 Task: Select the show-errors option in the on-task errors.
Action: Mouse moved to (11, 476)
Screenshot: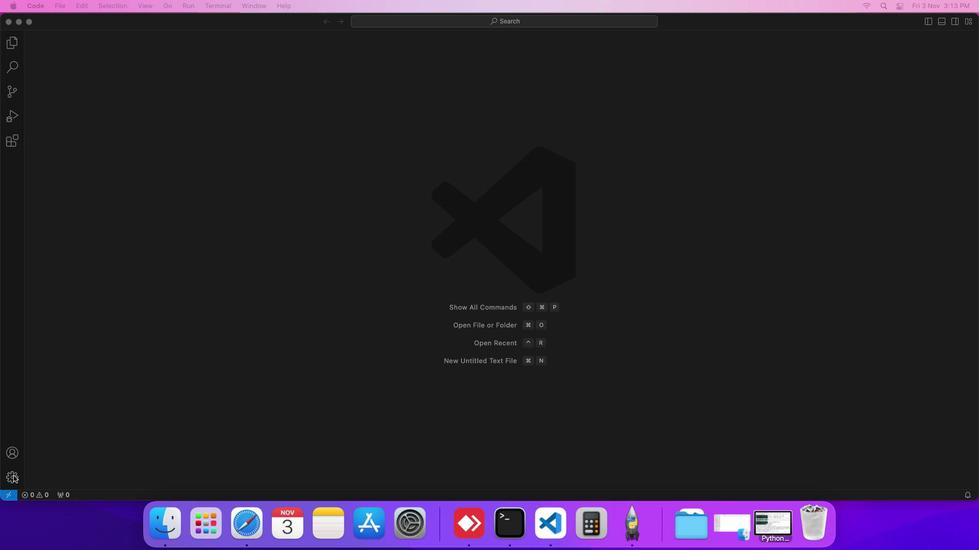 
Action: Mouse pressed left at (11, 476)
Screenshot: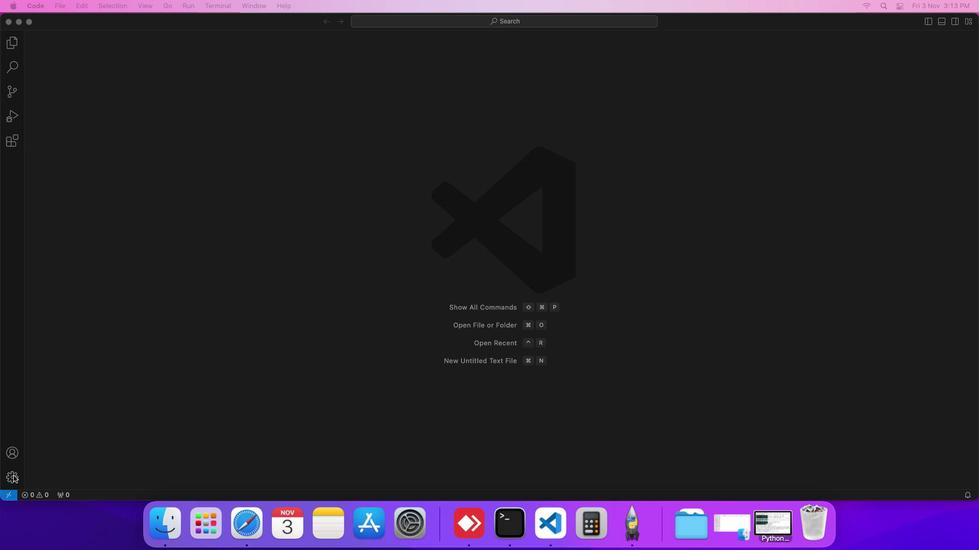 
Action: Mouse moved to (54, 395)
Screenshot: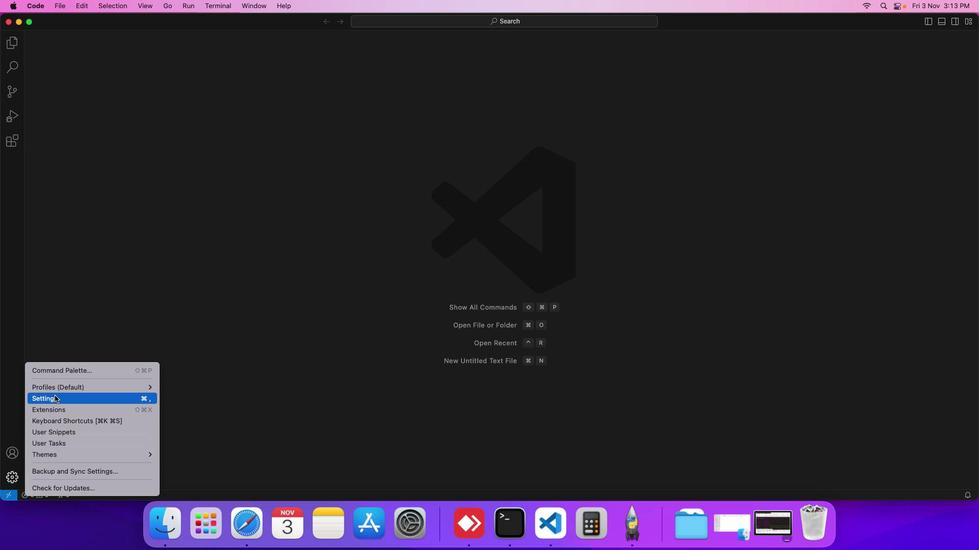 
Action: Mouse pressed left at (54, 395)
Screenshot: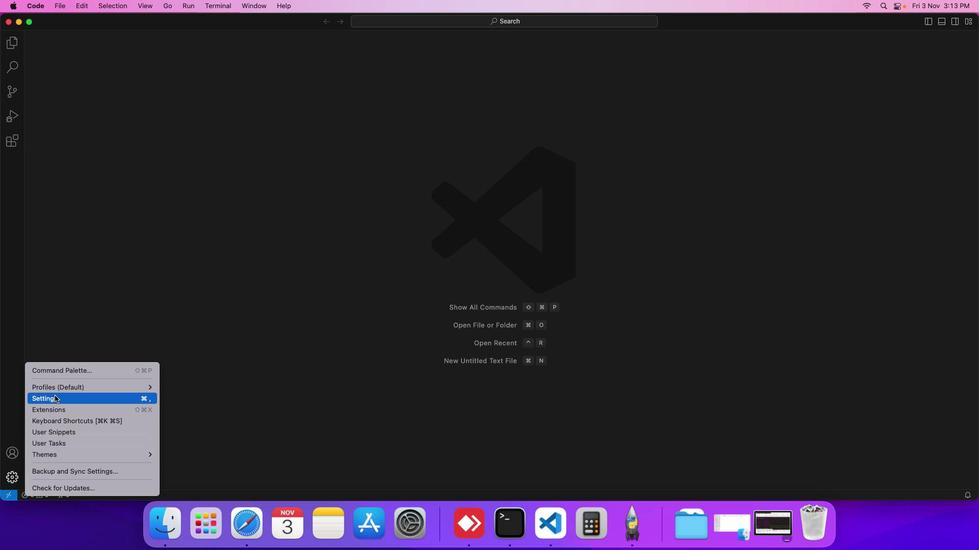 
Action: Mouse moved to (255, 147)
Screenshot: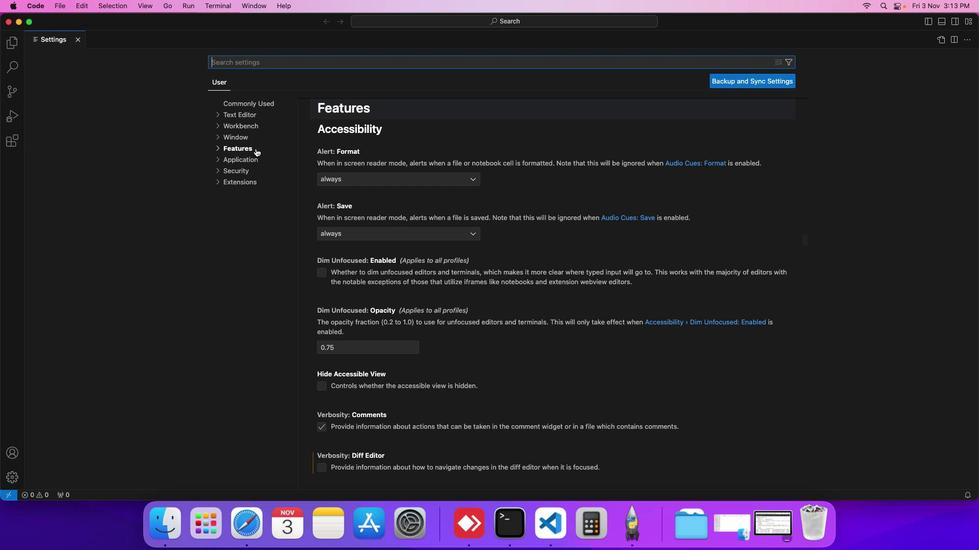 
Action: Mouse pressed left at (255, 147)
Screenshot: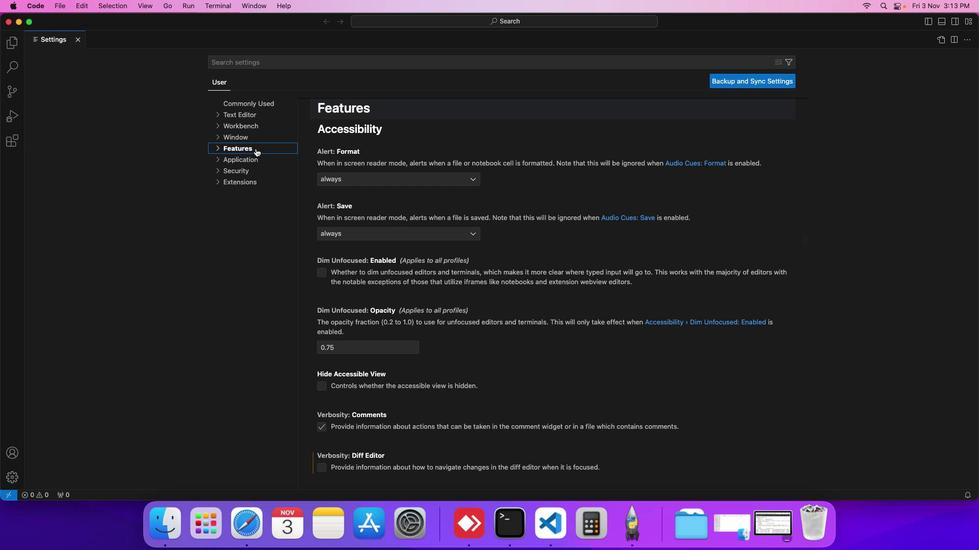 
Action: Mouse moved to (247, 193)
Screenshot: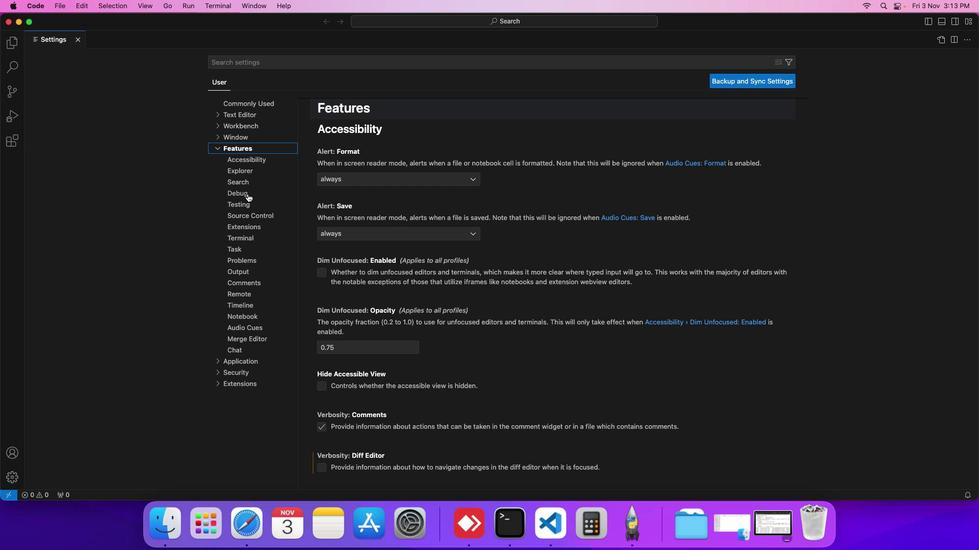
Action: Mouse pressed left at (247, 193)
Screenshot: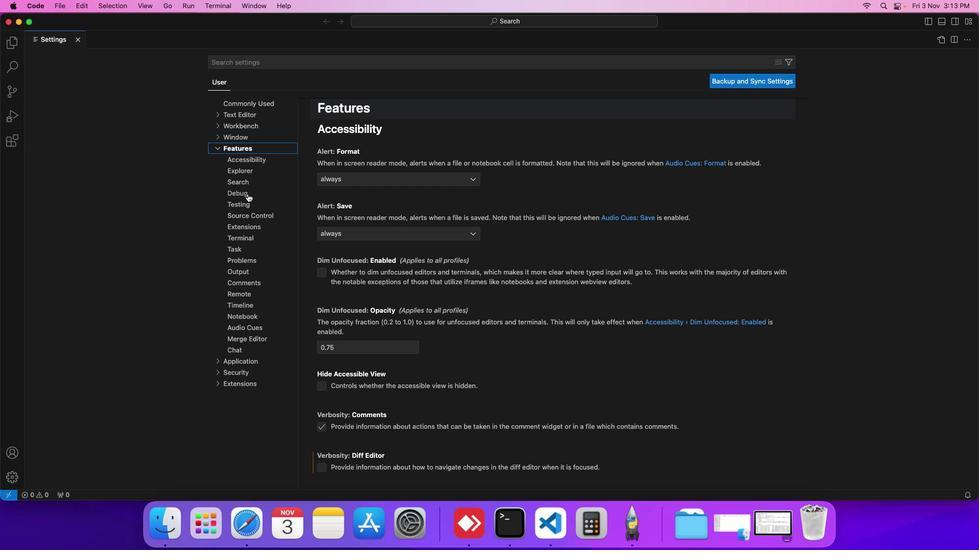 
Action: Mouse moved to (397, 349)
Screenshot: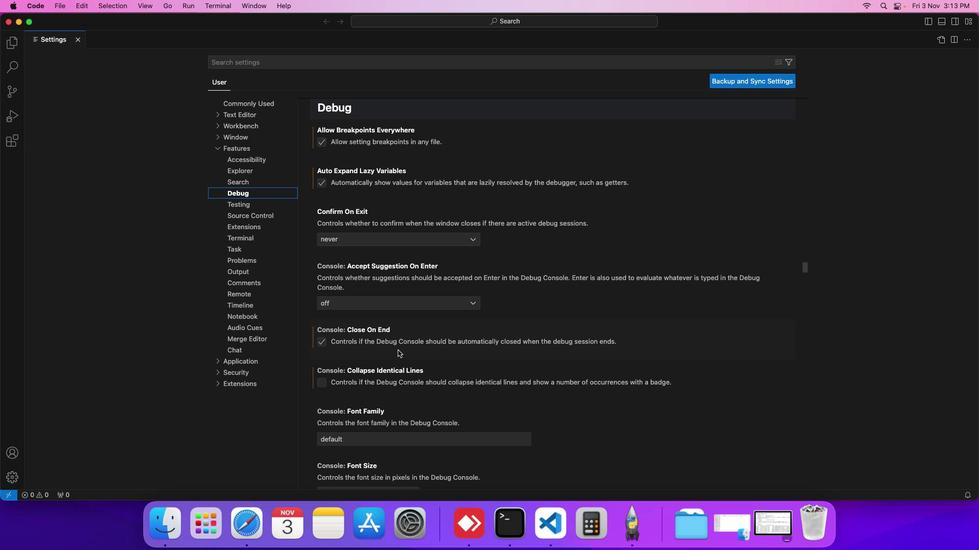 
Action: Mouse scrolled (397, 349) with delta (0, 0)
Screenshot: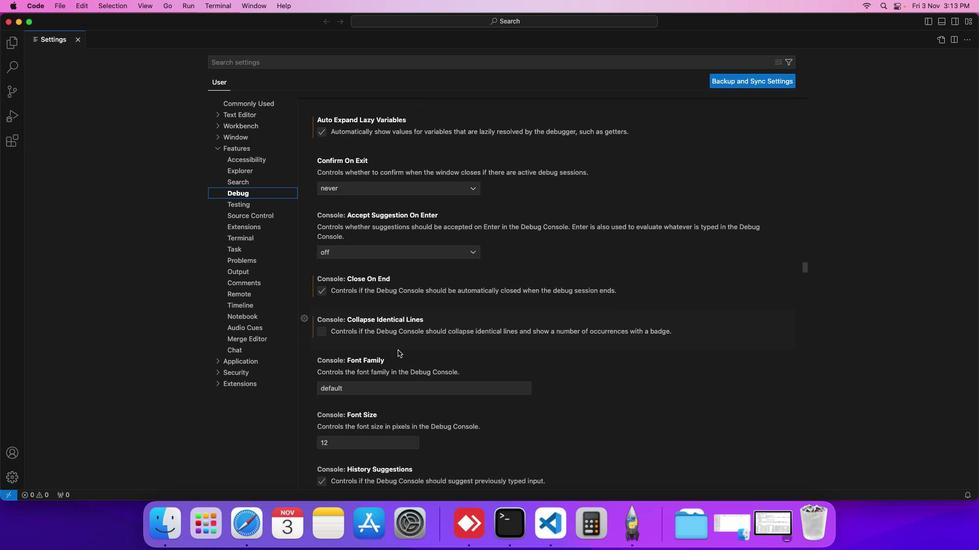 
Action: Mouse scrolled (397, 349) with delta (0, 0)
Screenshot: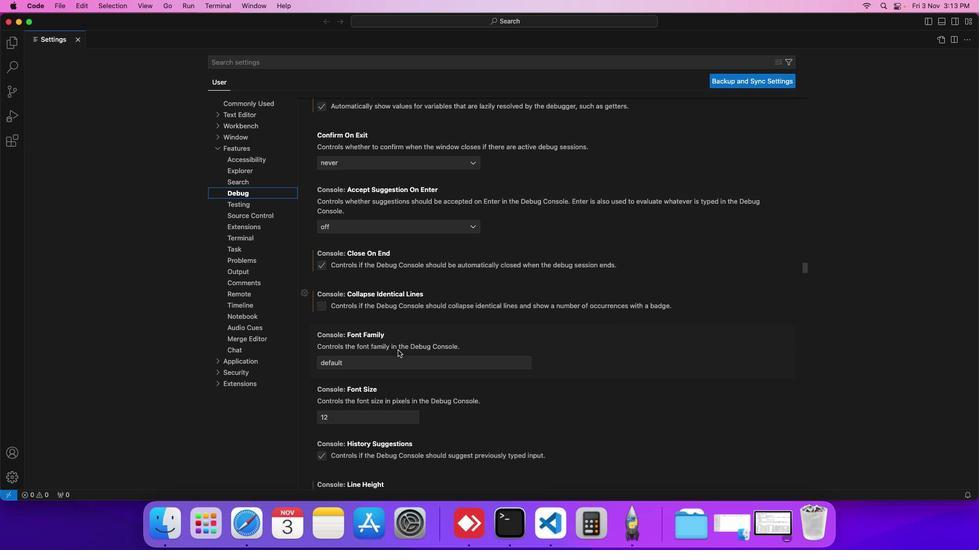 
Action: Mouse scrolled (397, 349) with delta (0, 0)
Screenshot: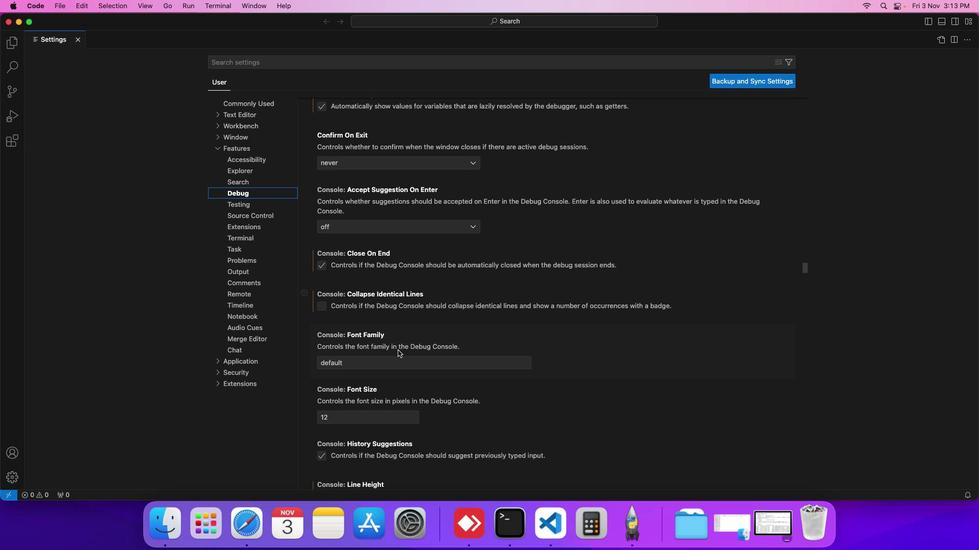 
Action: Mouse scrolled (397, 349) with delta (0, 0)
Screenshot: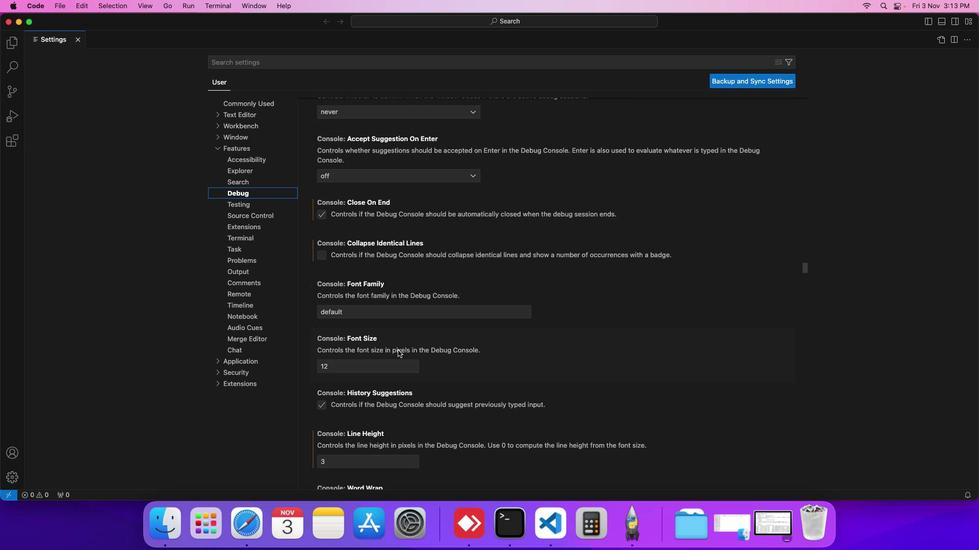 
Action: Mouse scrolled (397, 349) with delta (0, 0)
Screenshot: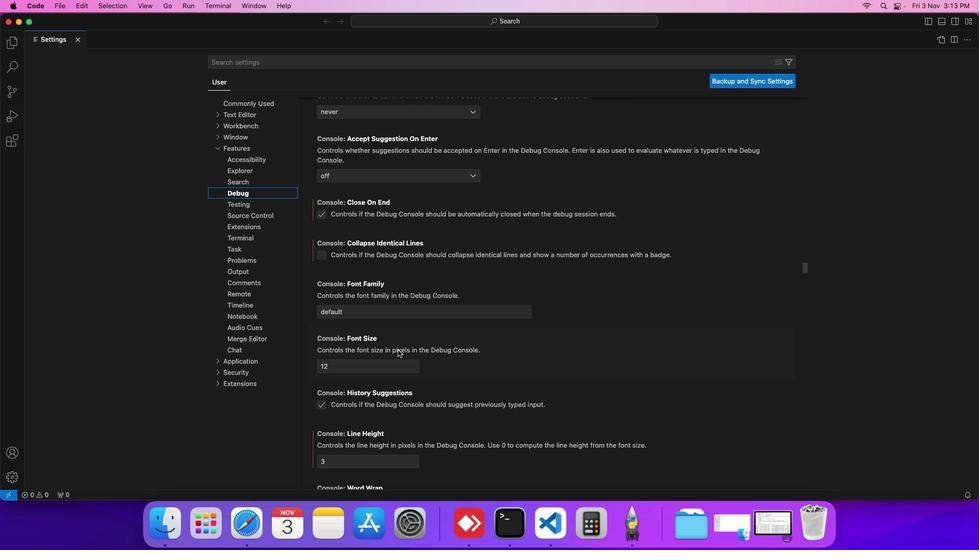 
Action: Mouse scrolled (397, 349) with delta (0, 0)
Screenshot: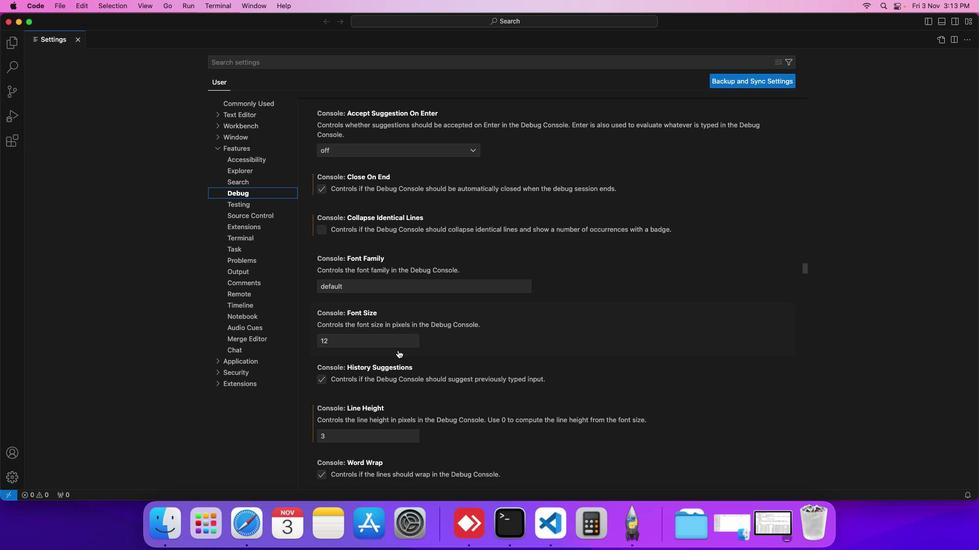 
Action: Mouse scrolled (397, 349) with delta (0, 0)
Screenshot: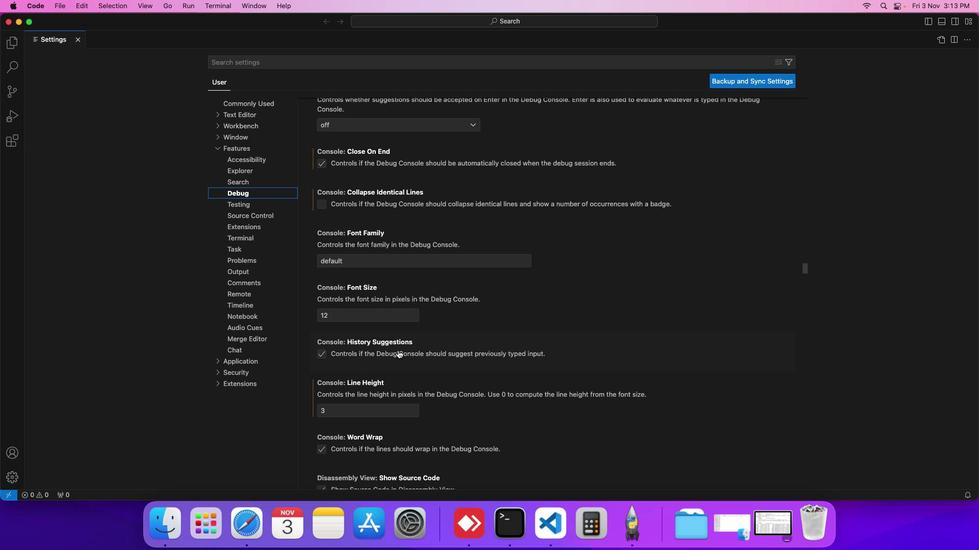 
Action: Mouse scrolled (397, 349) with delta (0, 0)
Screenshot: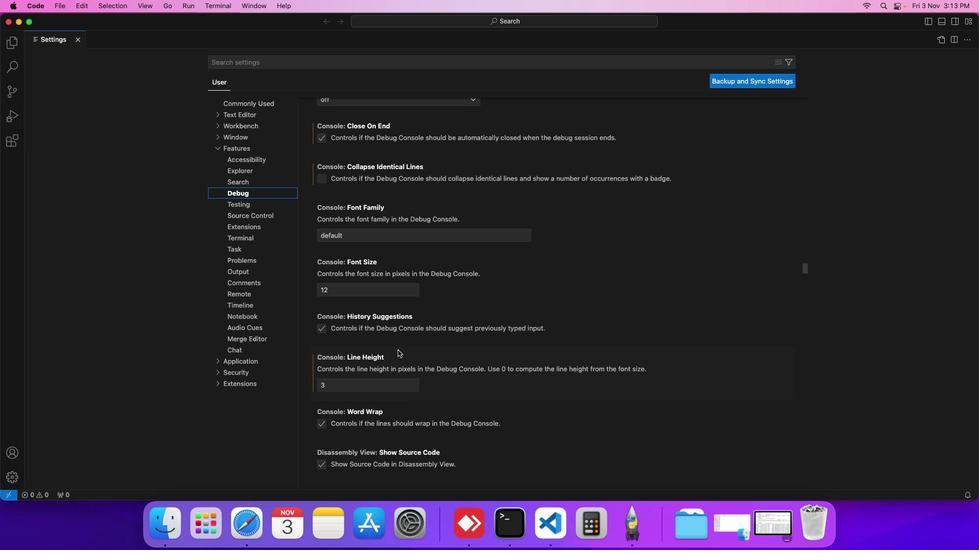 
Action: Mouse scrolled (397, 349) with delta (0, 0)
Screenshot: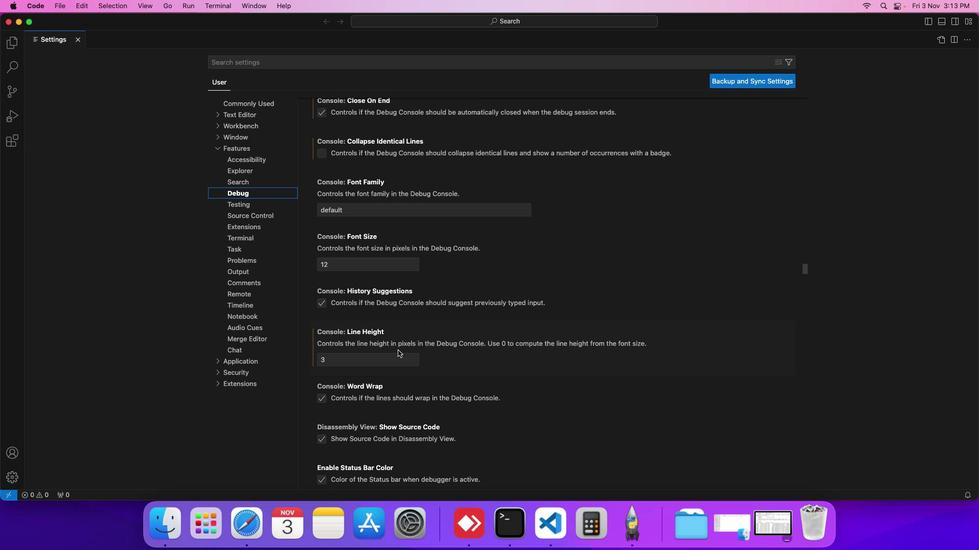 
Action: Mouse scrolled (397, 349) with delta (0, 0)
Screenshot: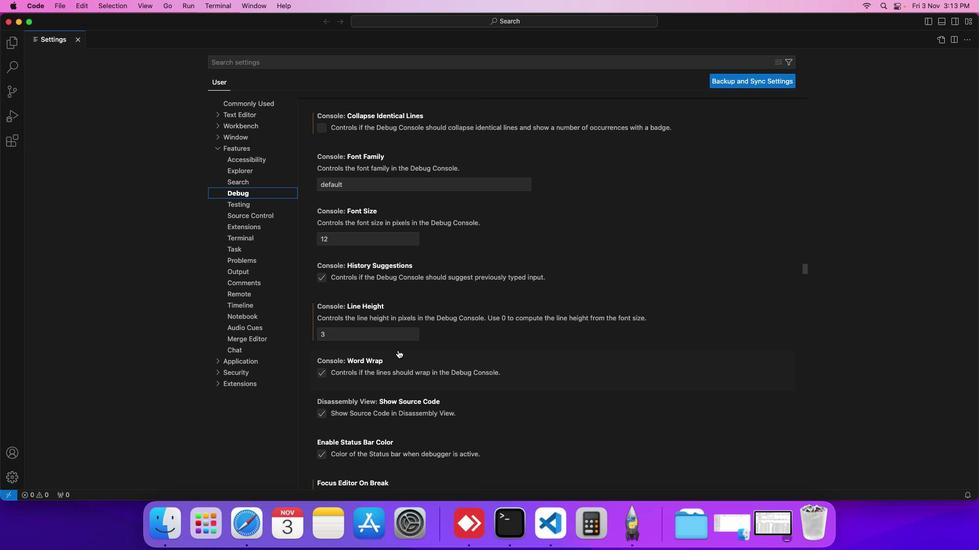 
Action: Mouse scrolled (397, 349) with delta (0, 0)
Screenshot: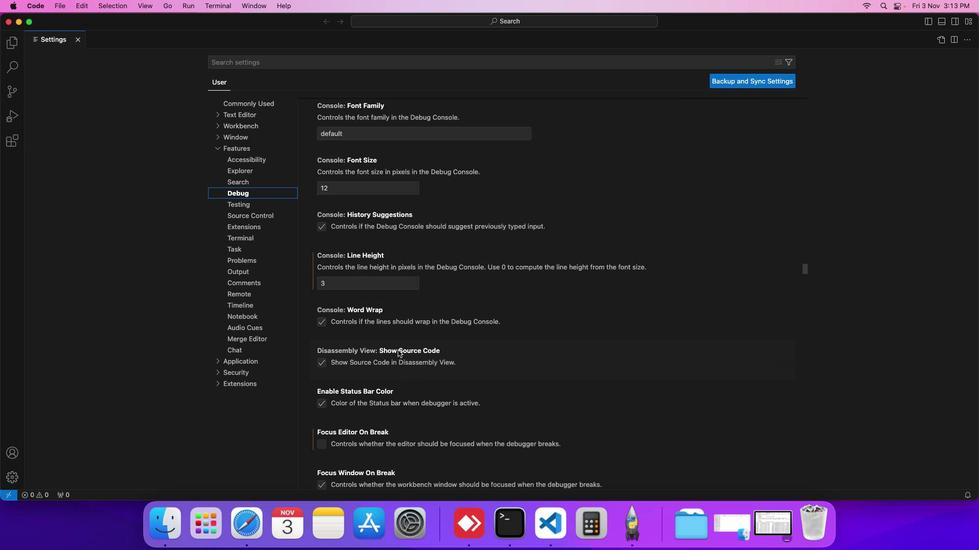 
Action: Mouse scrolled (397, 349) with delta (0, 0)
Screenshot: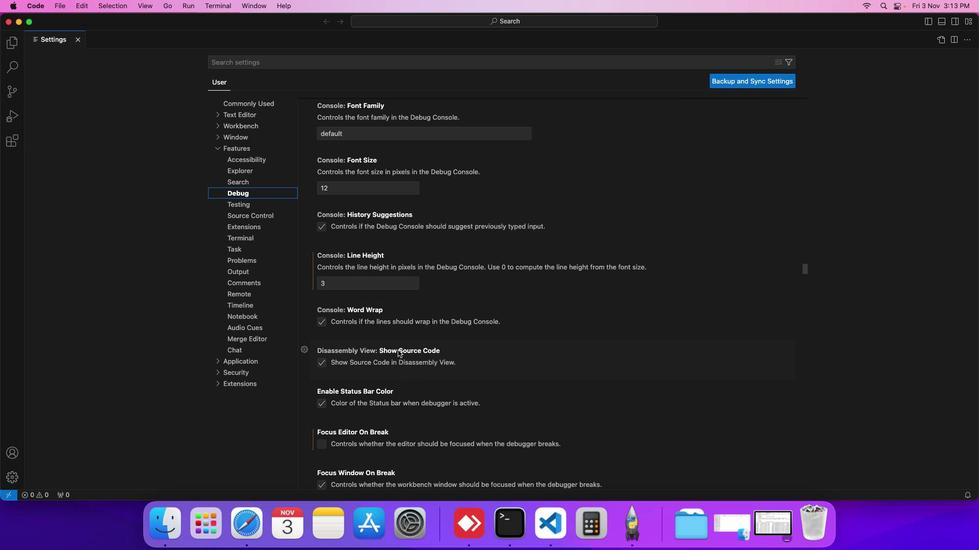 
Action: Mouse scrolled (397, 349) with delta (0, 0)
Screenshot: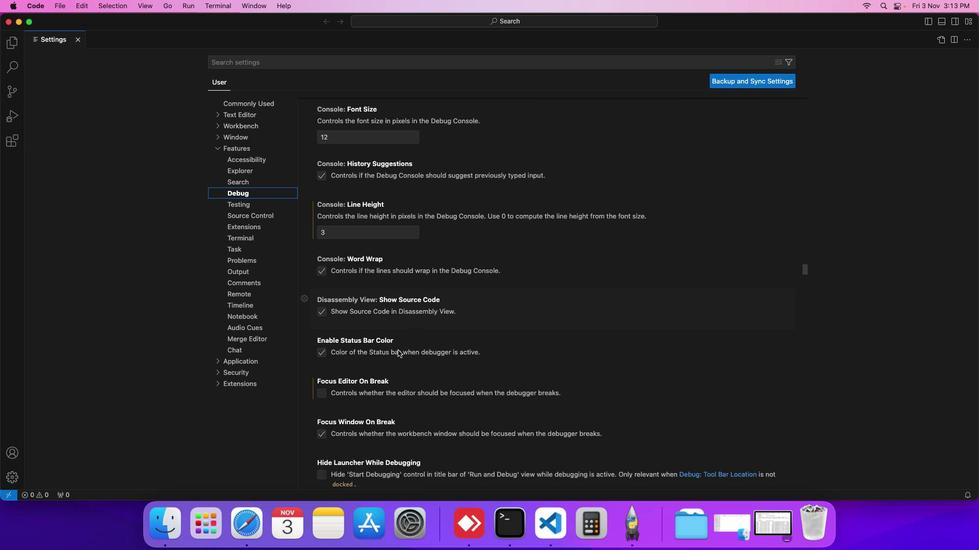 
Action: Mouse scrolled (397, 349) with delta (0, 0)
Screenshot: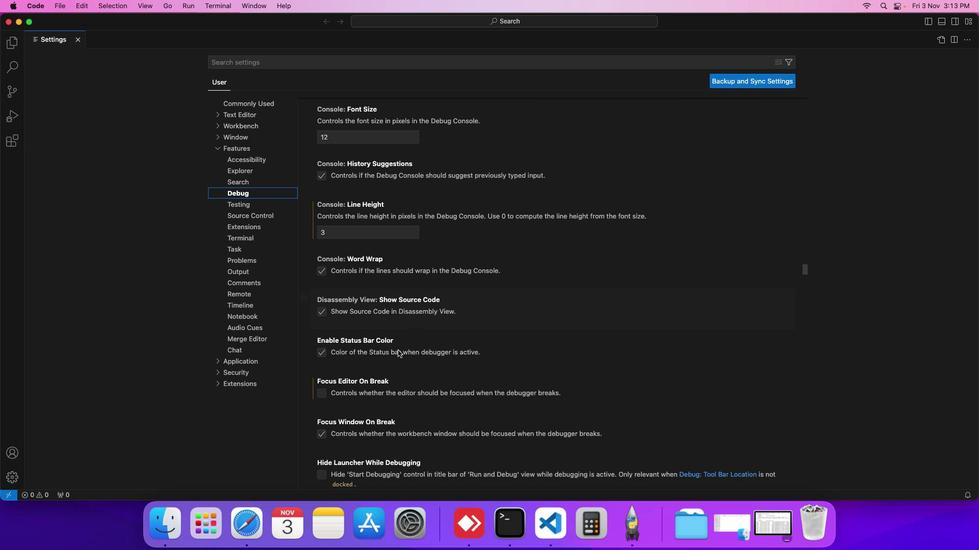 
Action: Mouse scrolled (397, 349) with delta (0, 0)
Screenshot: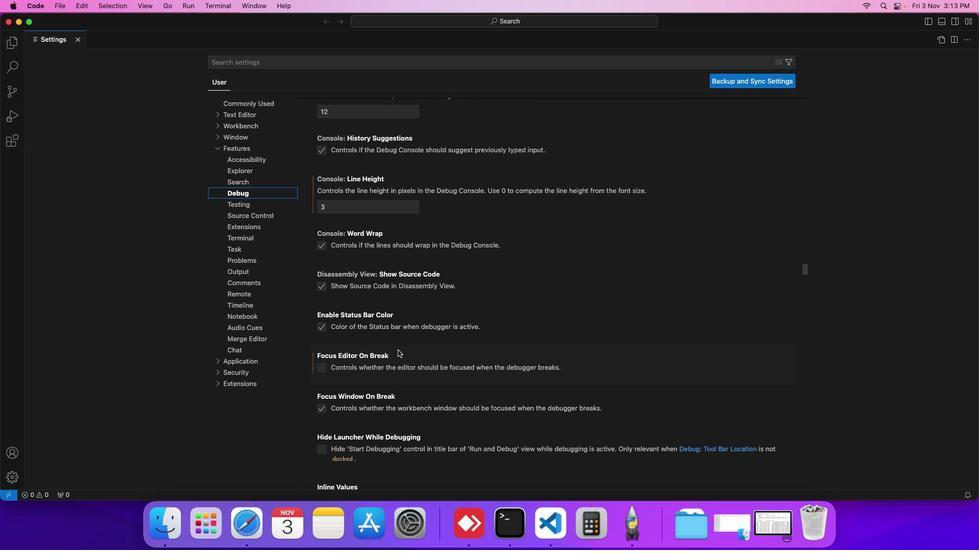 
Action: Mouse scrolled (397, 349) with delta (0, 0)
Screenshot: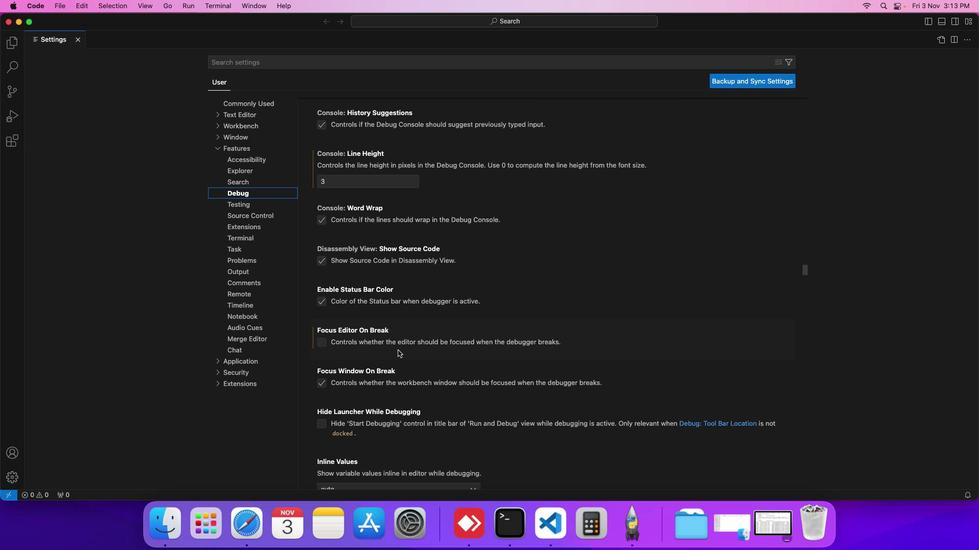 
Action: Mouse scrolled (397, 349) with delta (0, 0)
Screenshot: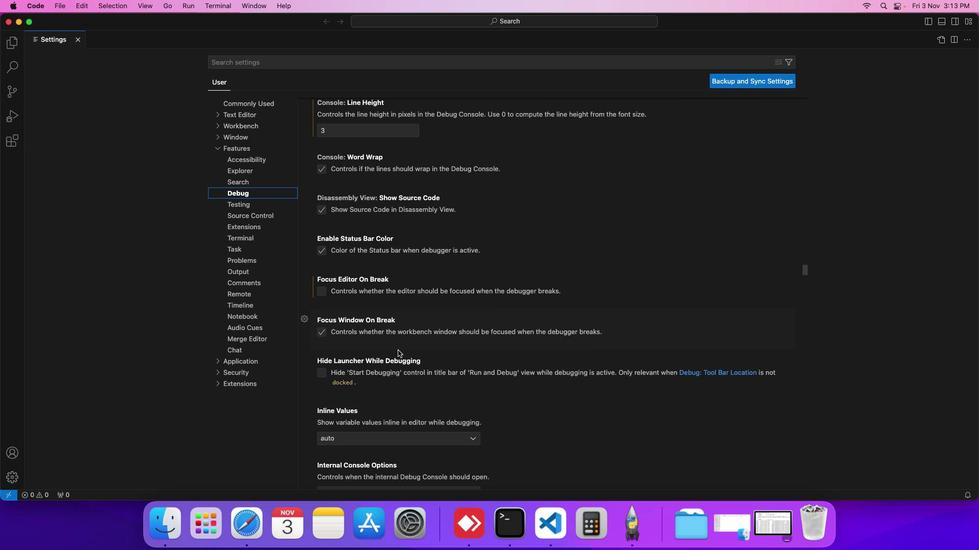 
Action: Mouse scrolled (397, 349) with delta (0, 0)
Screenshot: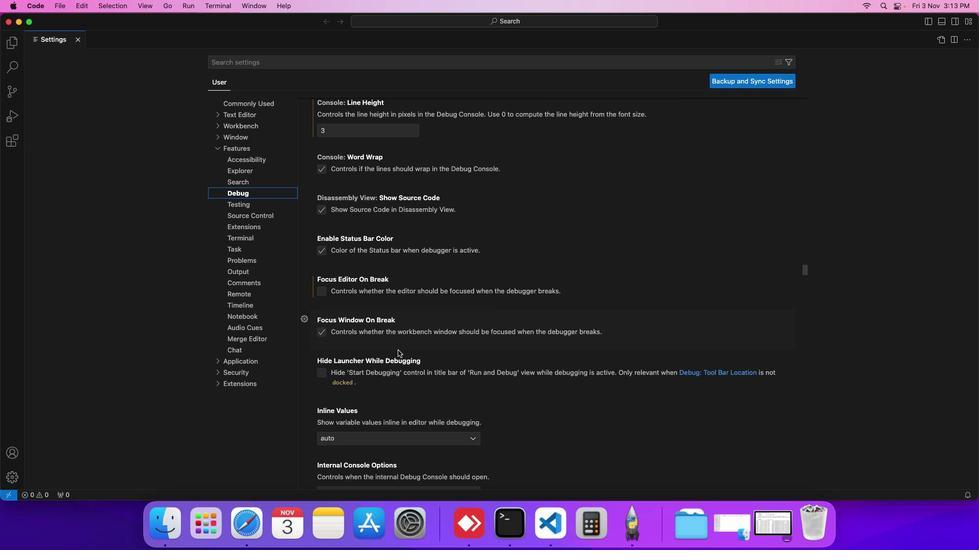 
Action: Mouse scrolled (397, 349) with delta (0, 0)
Screenshot: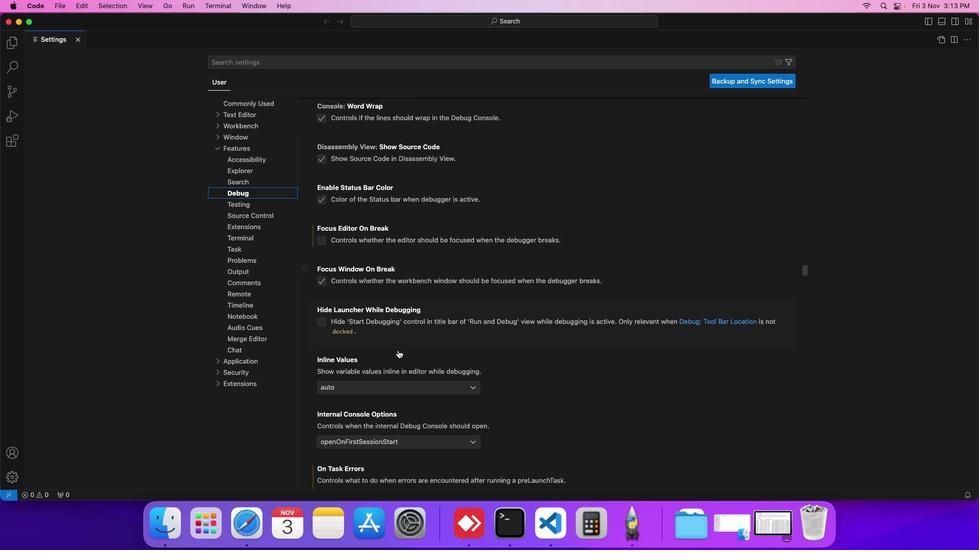 
Action: Mouse scrolled (397, 349) with delta (0, 0)
Screenshot: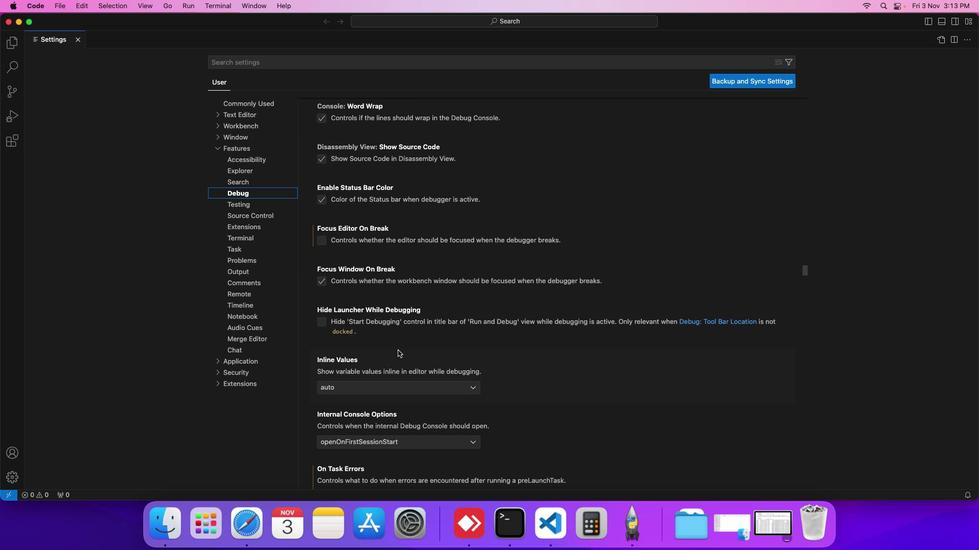 
Action: Mouse scrolled (397, 349) with delta (0, 0)
Screenshot: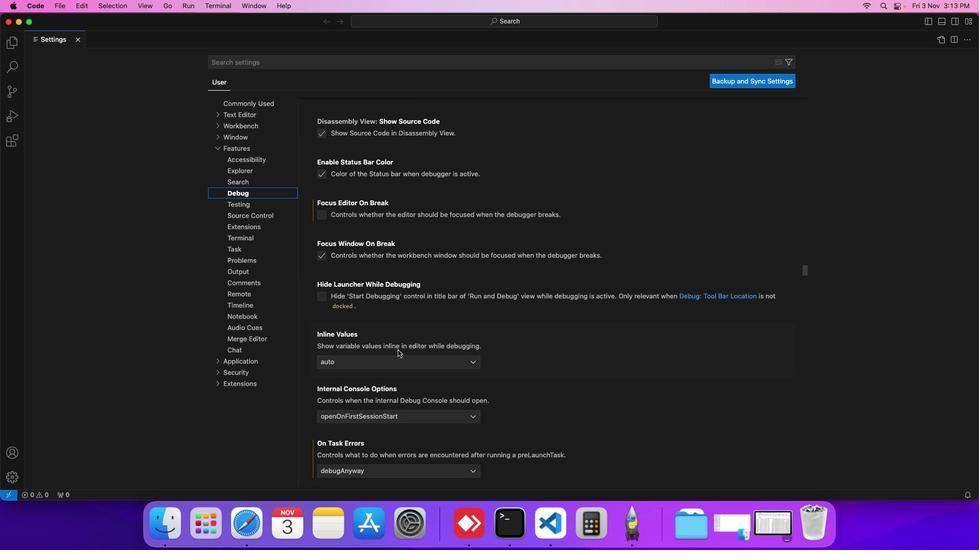 
Action: Mouse scrolled (397, 349) with delta (0, 0)
Screenshot: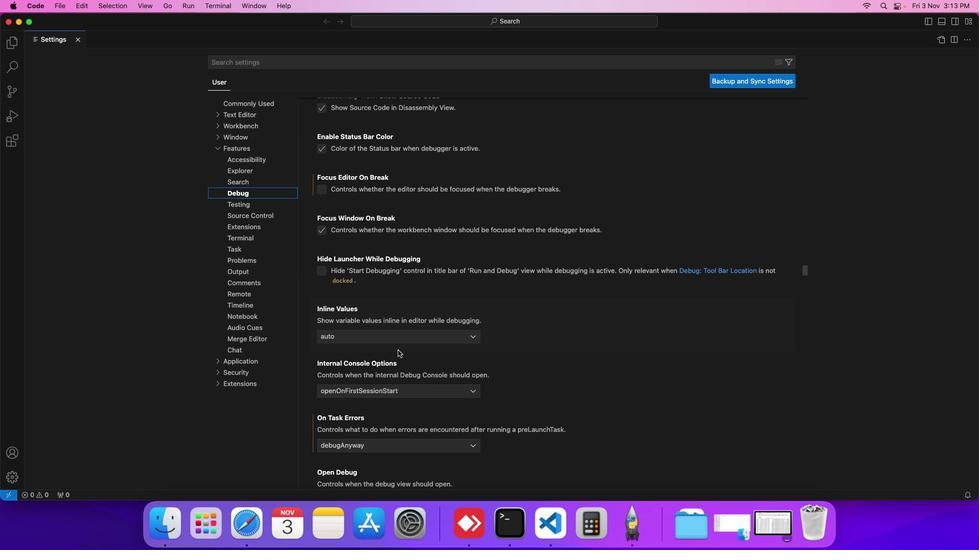 
Action: Mouse scrolled (397, 349) with delta (0, 0)
Screenshot: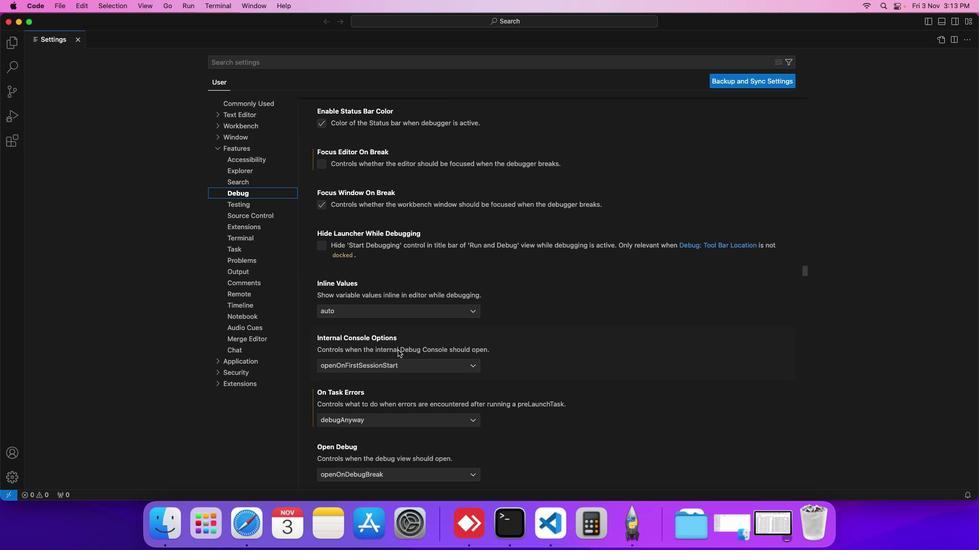 
Action: Mouse scrolled (397, 349) with delta (0, 0)
Screenshot: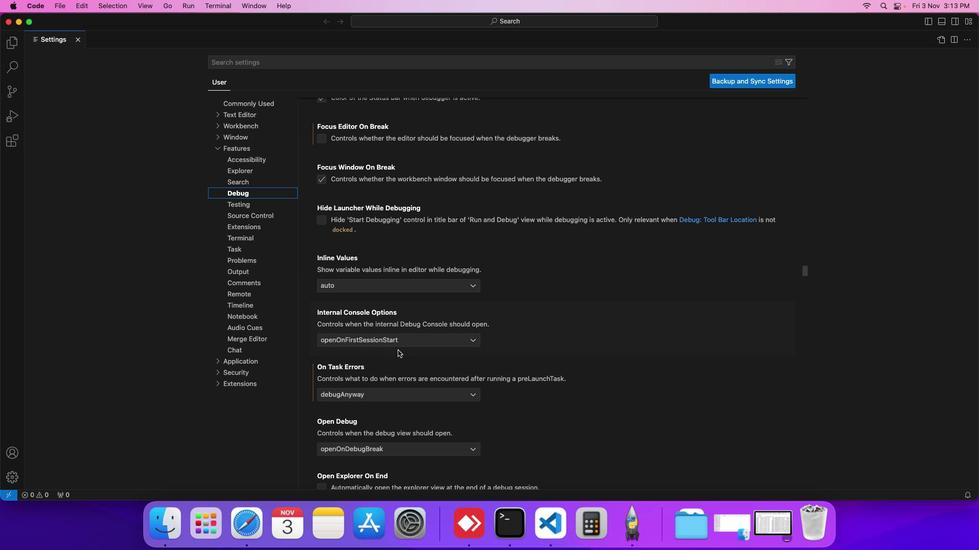 
Action: Mouse scrolled (397, 349) with delta (0, 0)
Screenshot: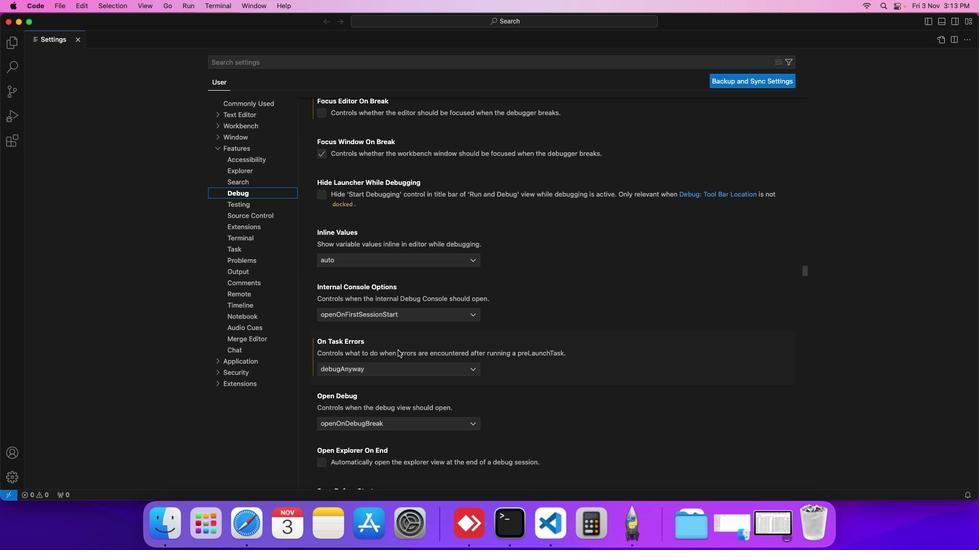 
Action: Mouse moved to (386, 366)
Screenshot: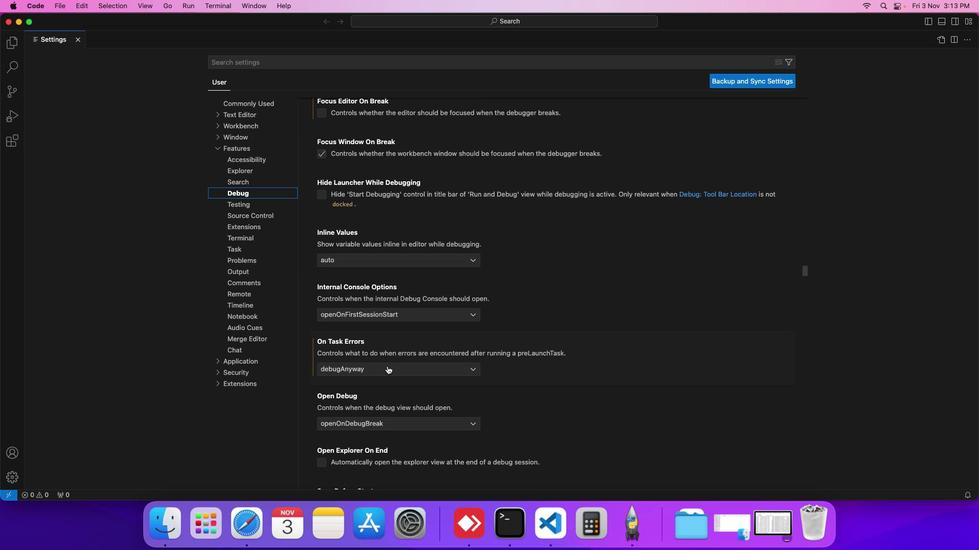 
Action: Mouse pressed left at (386, 366)
Screenshot: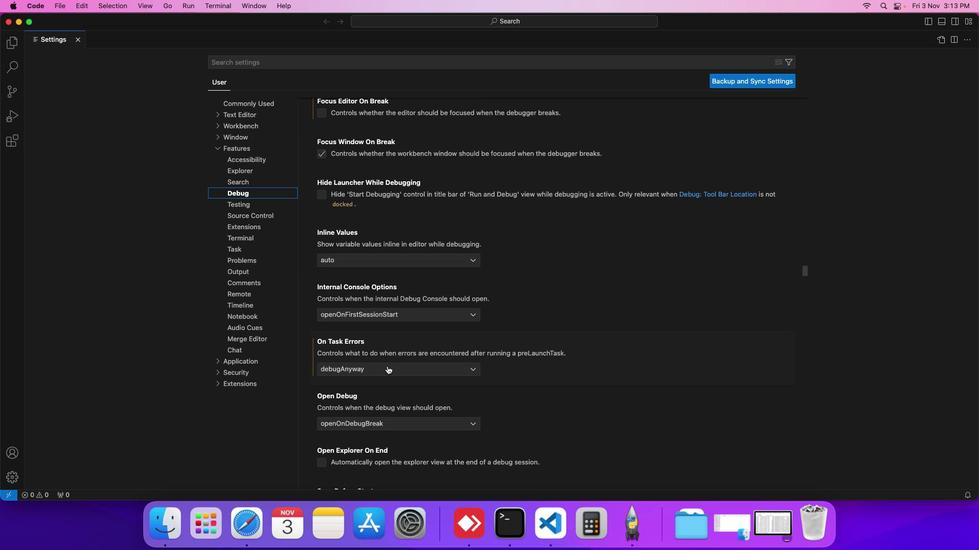 
Action: Mouse moved to (377, 390)
Screenshot: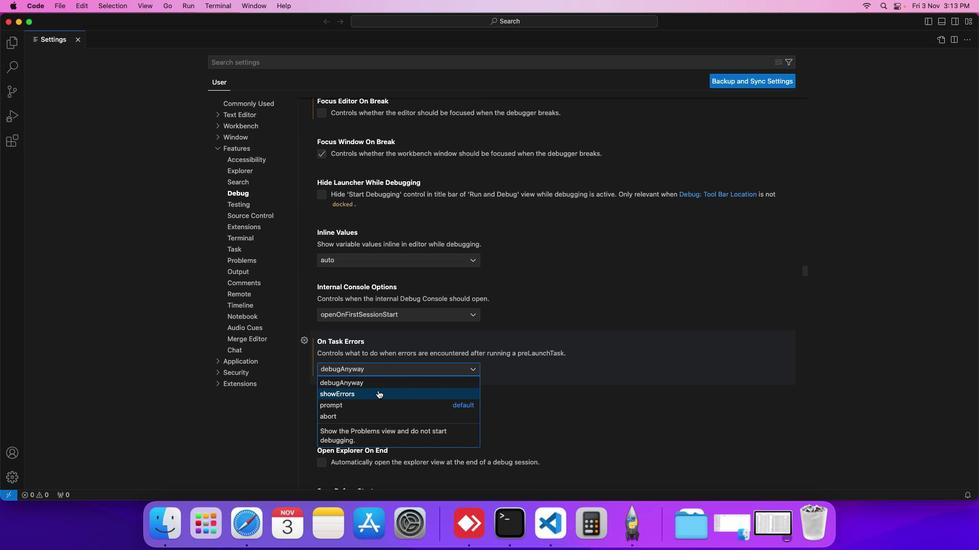 
Action: Mouse pressed left at (377, 390)
Screenshot: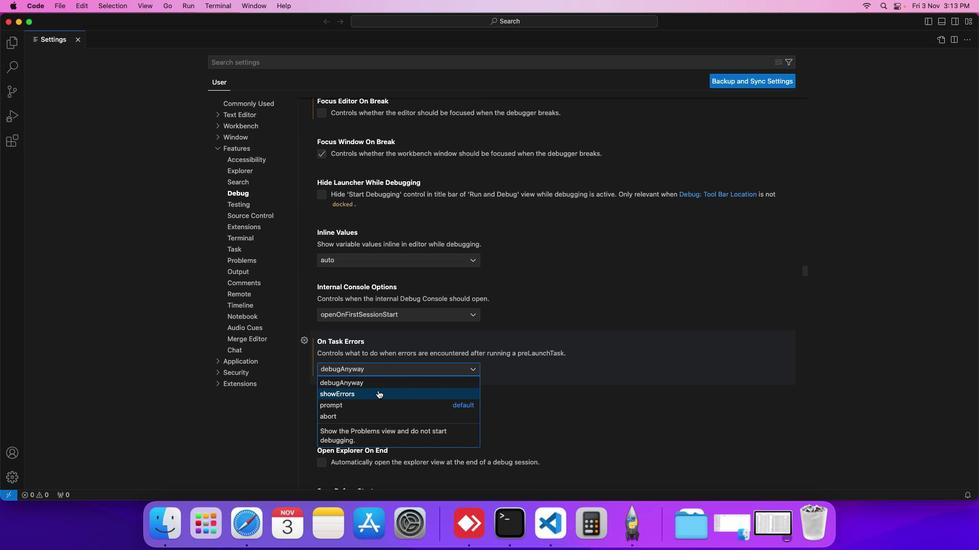 
Action: Mouse moved to (377, 390)
Screenshot: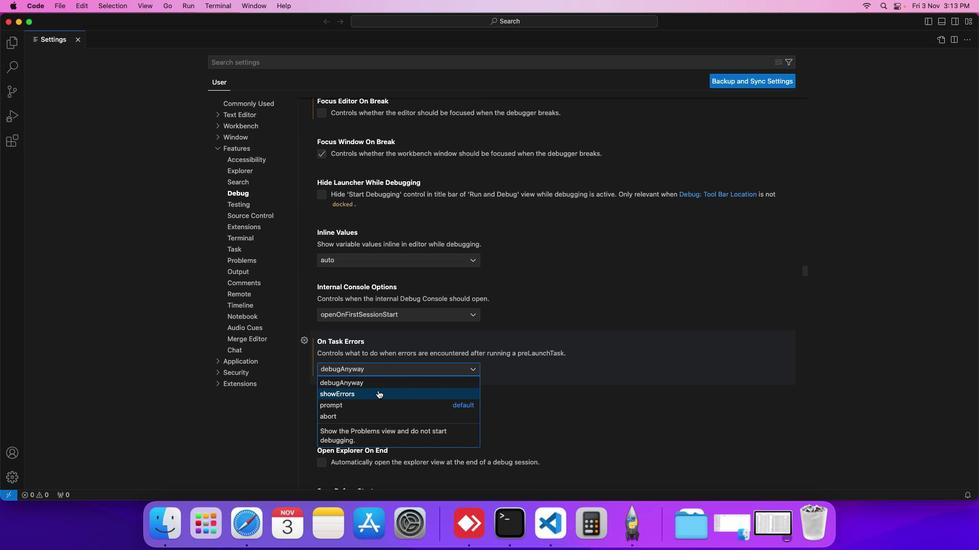 
